Task: Check the data of "Total calls".
Action: Mouse moved to (16, 211)
Screenshot: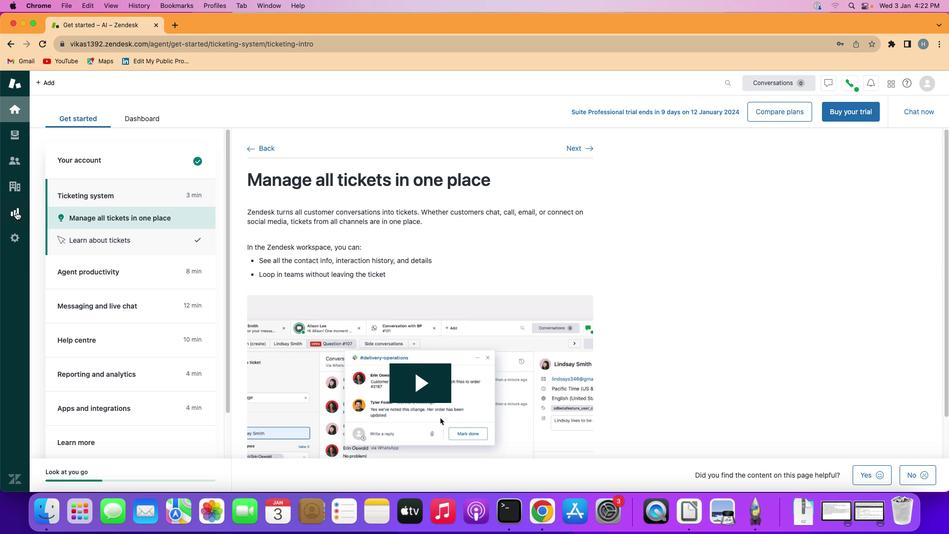 
Action: Mouse pressed left at (16, 211)
Screenshot: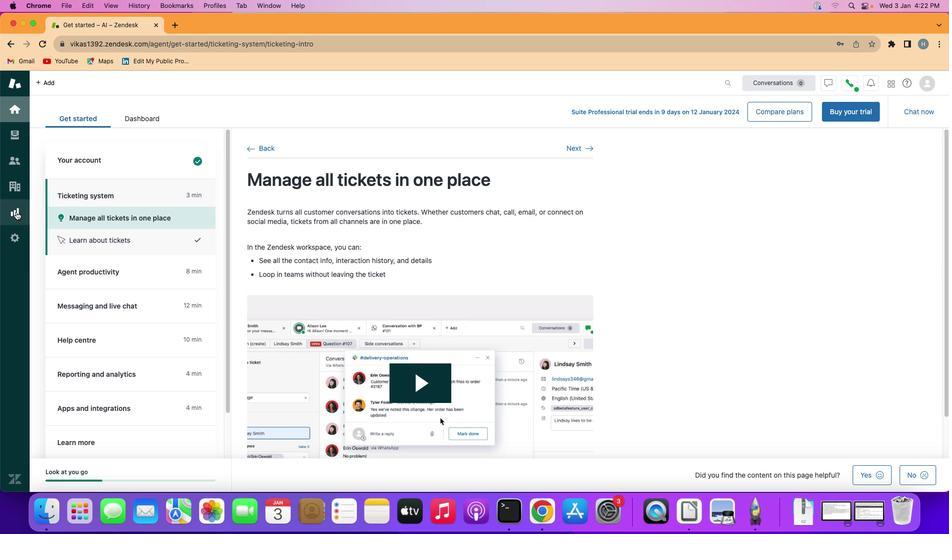 
Action: Mouse moved to (237, 136)
Screenshot: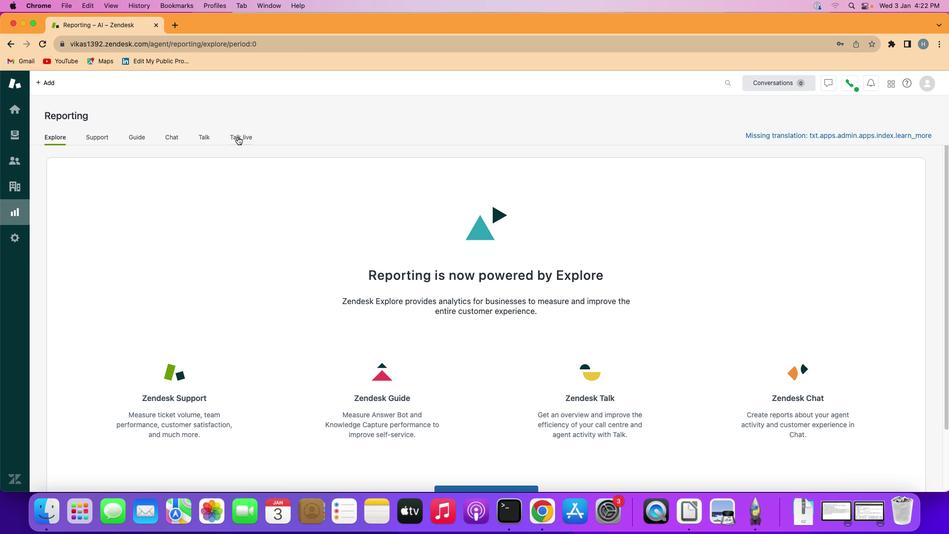 
Action: Mouse pressed left at (237, 136)
Screenshot: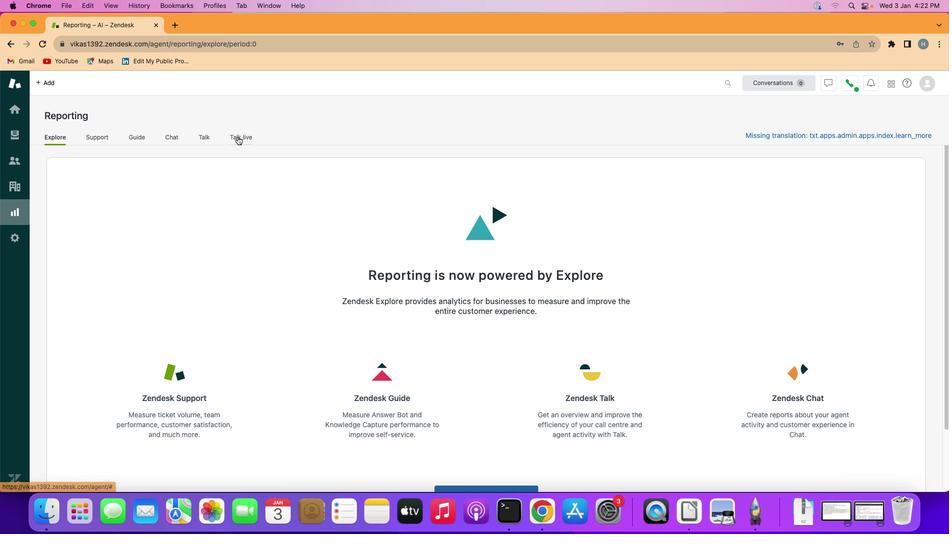 
Action: Mouse moved to (280, 321)
Screenshot: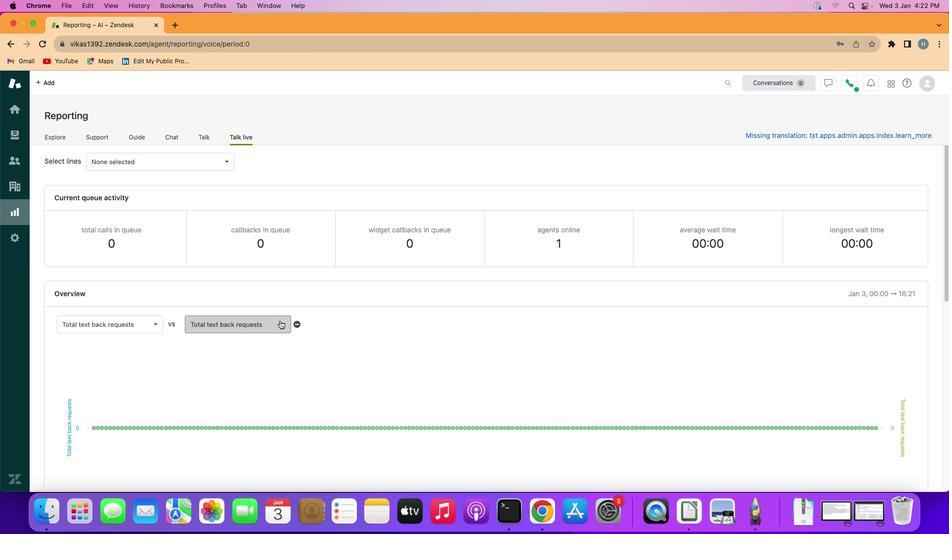 
Action: Mouse pressed left at (280, 321)
Screenshot: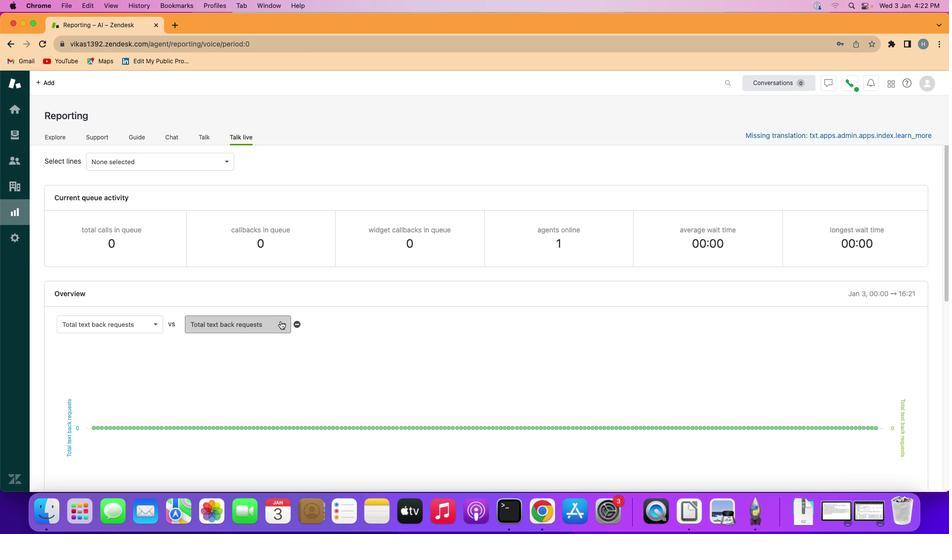 
Action: Mouse moved to (280, 373)
Screenshot: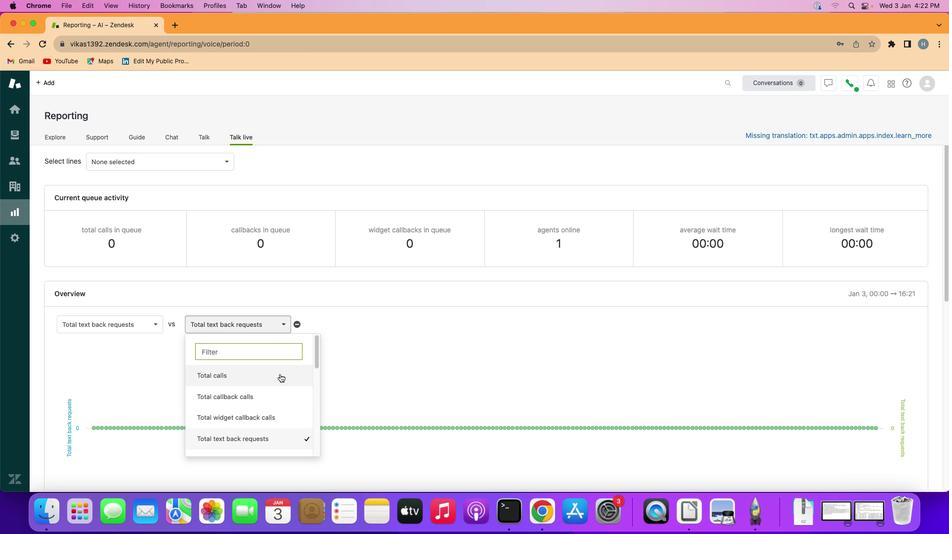 
Action: Mouse pressed left at (280, 373)
Screenshot: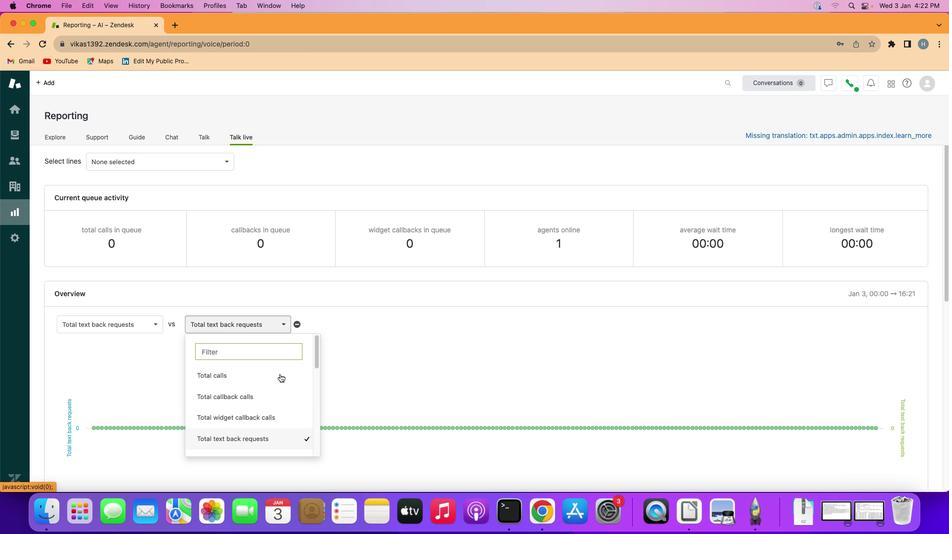 
